 Task: View extension menu.
Action: Mouse moved to (26, 10)
Screenshot: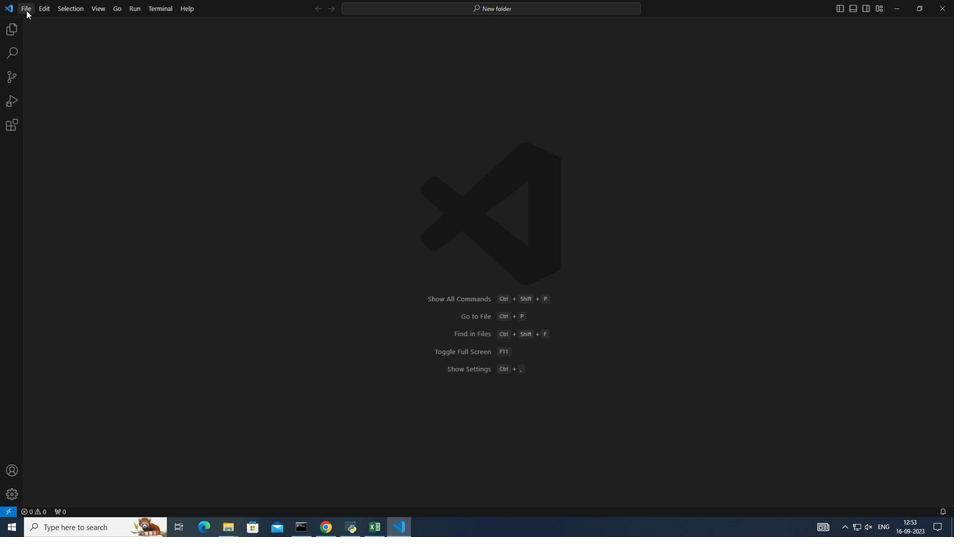 
Action: Mouse pressed left at (26, 10)
Screenshot: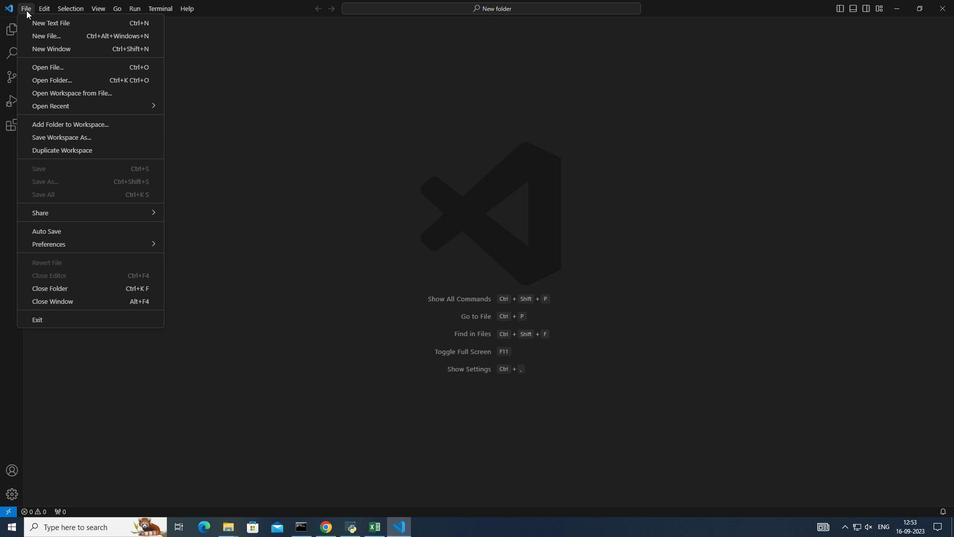 
Action: Mouse moved to (227, 285)
Screenshot: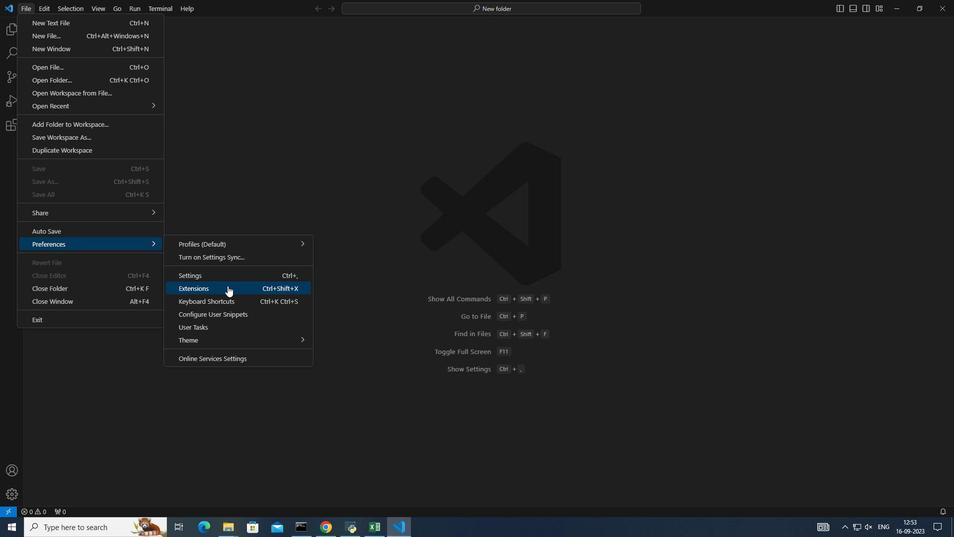 
Action: Mouse pressed left at (227, 285)
Screenshot: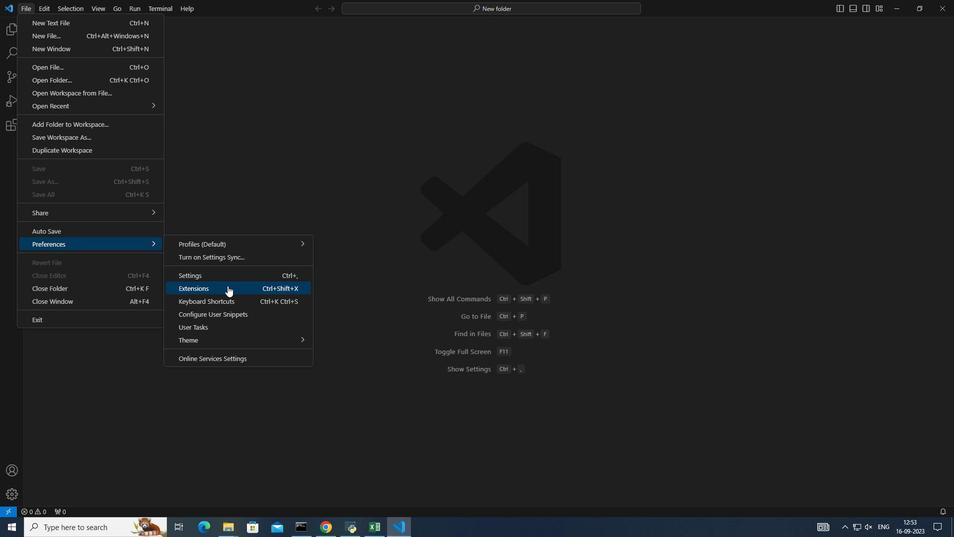
Action: Mouse moved to (227, 286)
Screenshot: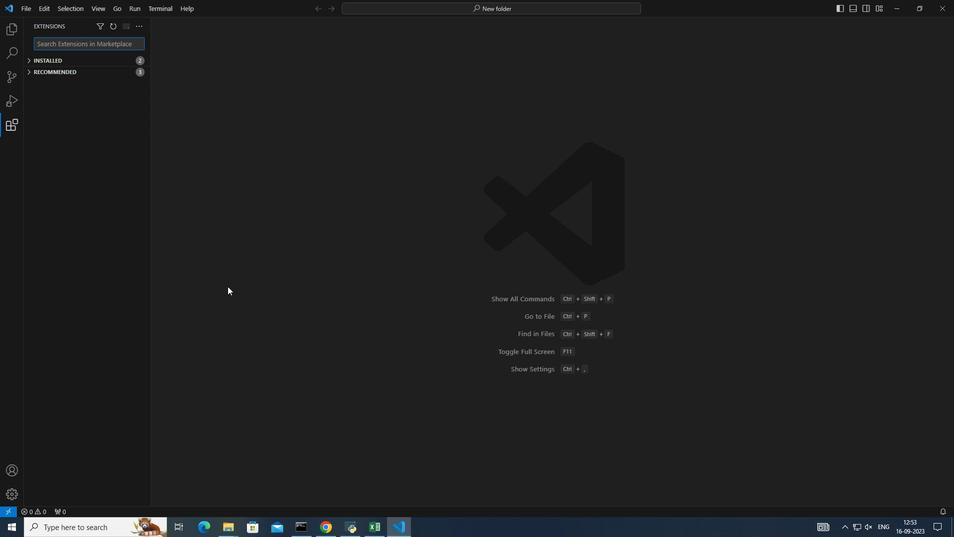 
